 Task: Select Search Option in Service Preferences
Action: Mouse moved to (41, 0)
Screenshot: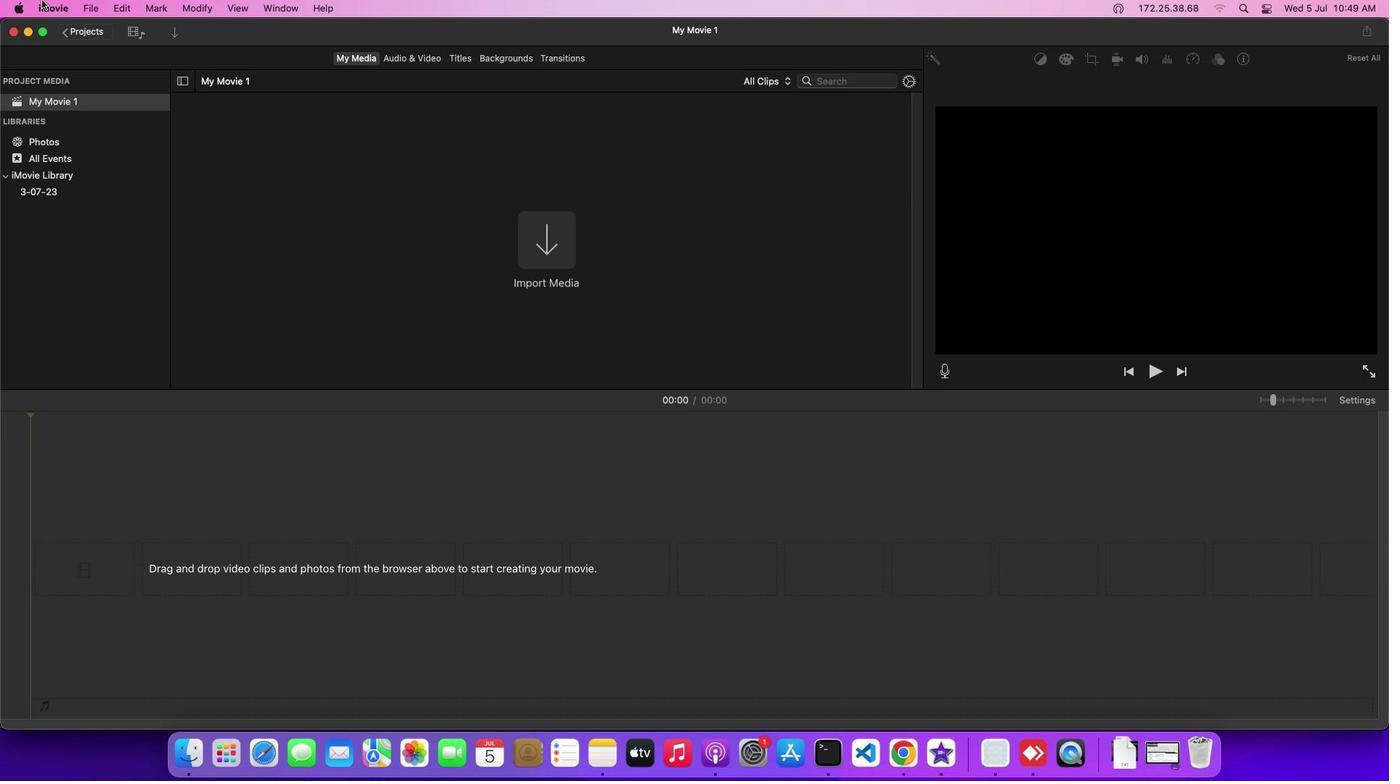 
Action: Mouse pressed left at (41, 0)
Screenshot: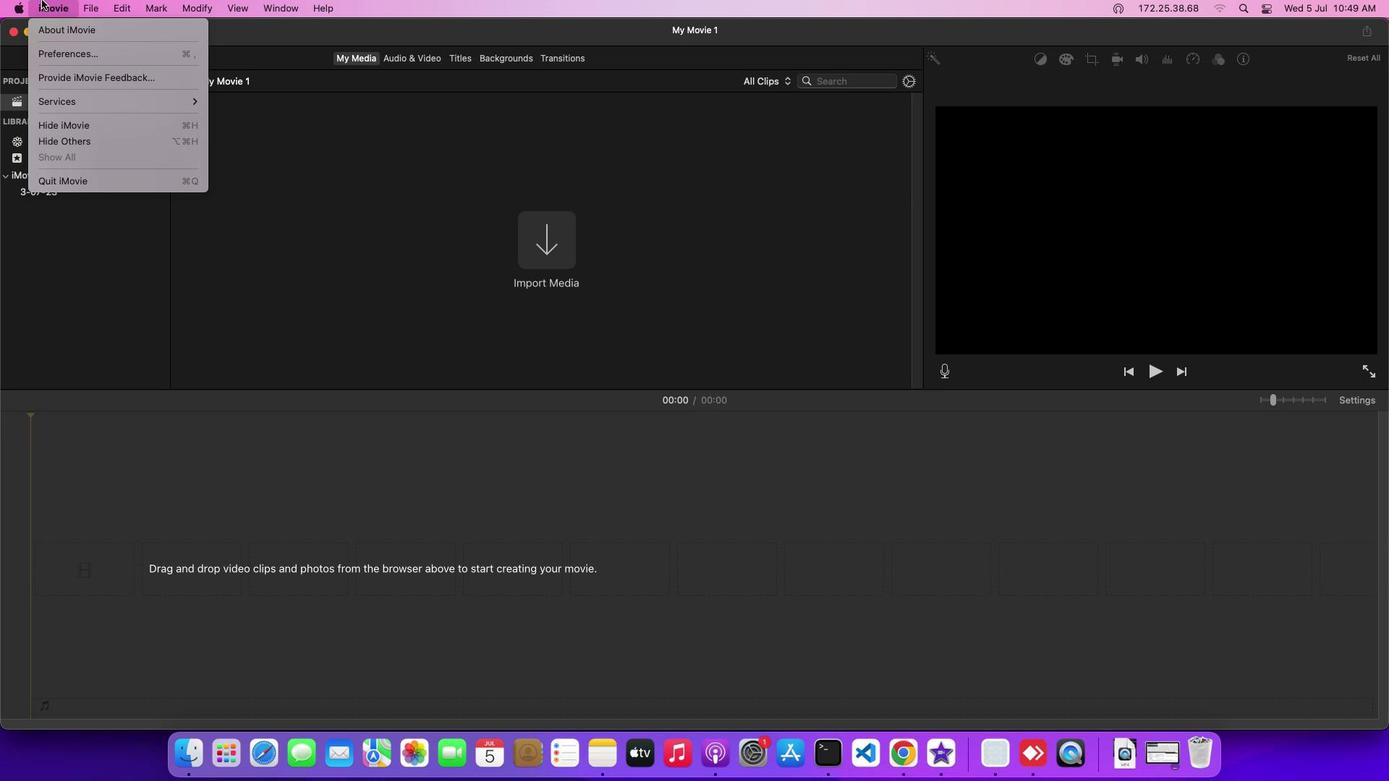 
Action: Mouse moved to (70, 107)
Screenshot: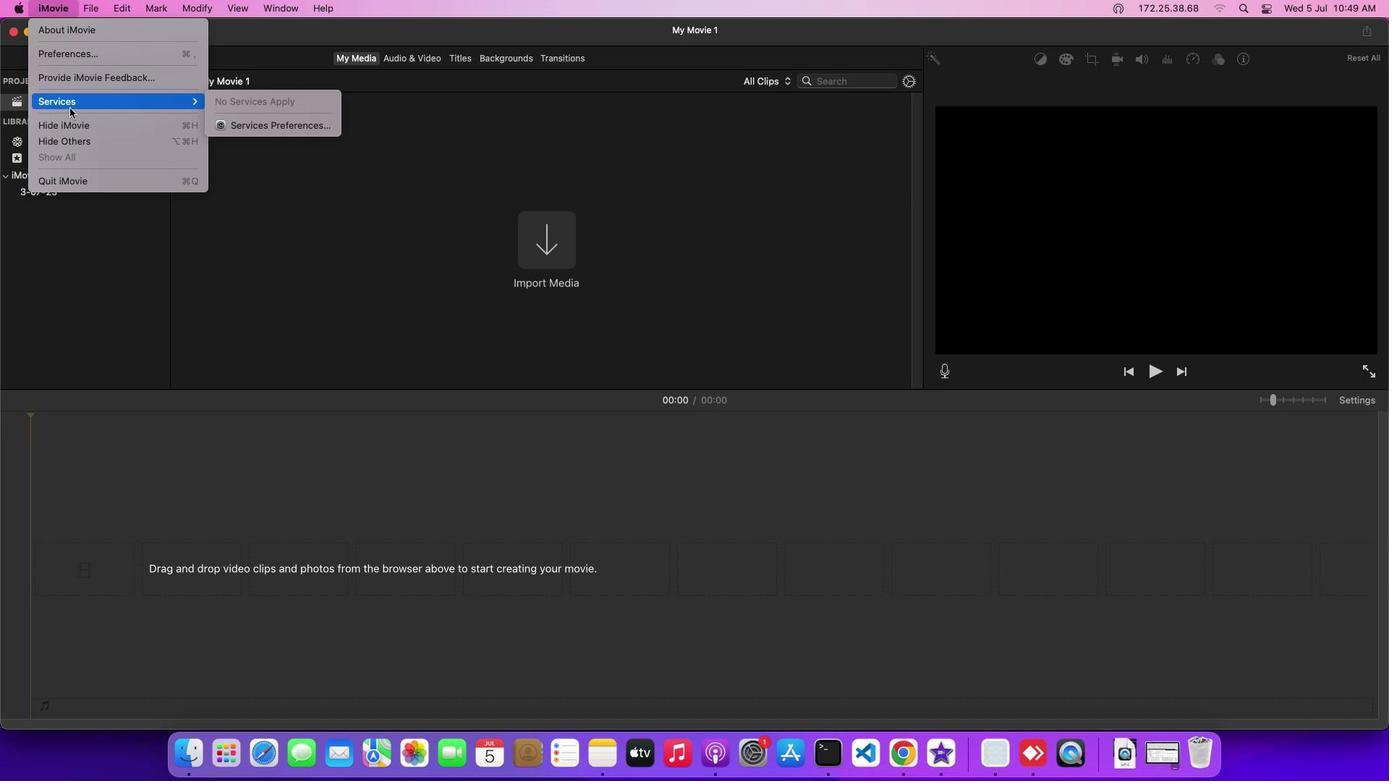 
Action: Mouse pressed left at (70, 107)
Screenshot: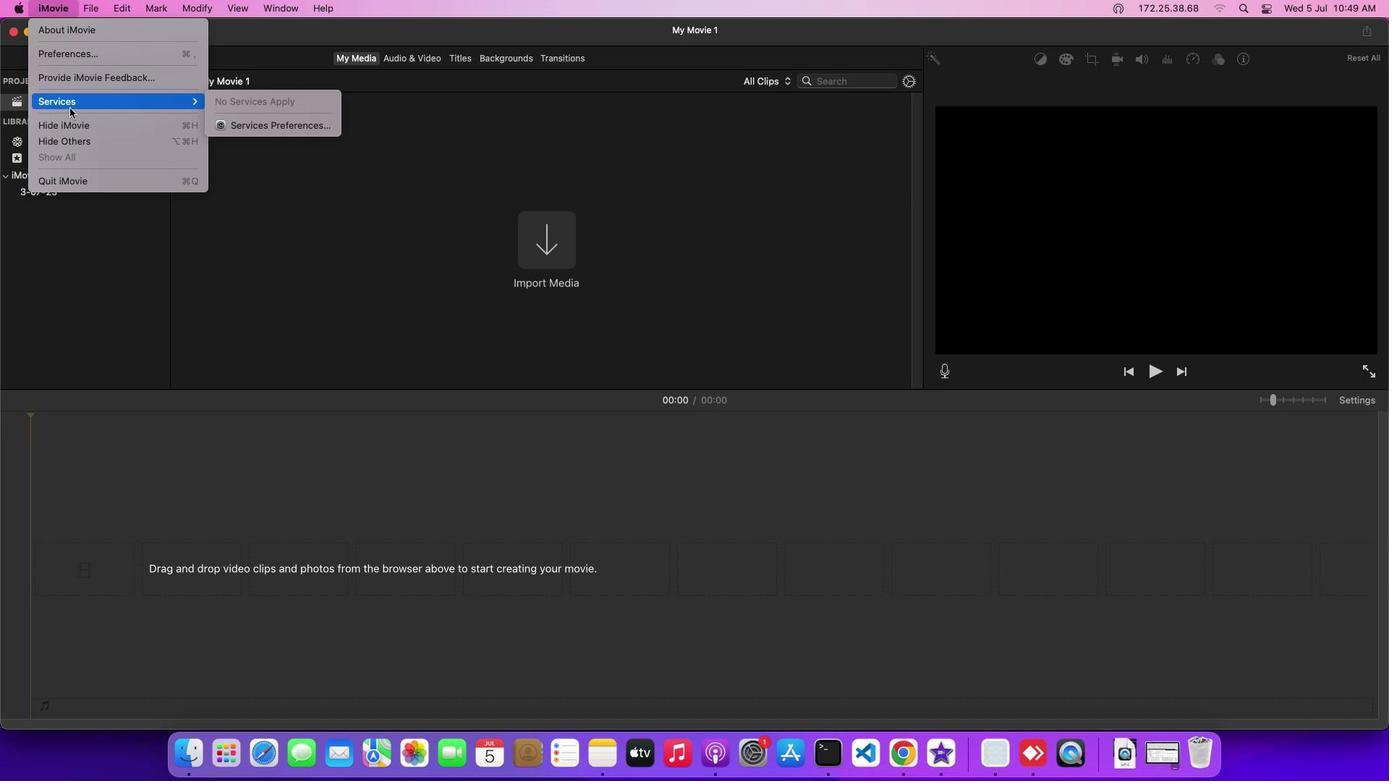 
Action: Mouse moved to (259, 125)
Screenshot: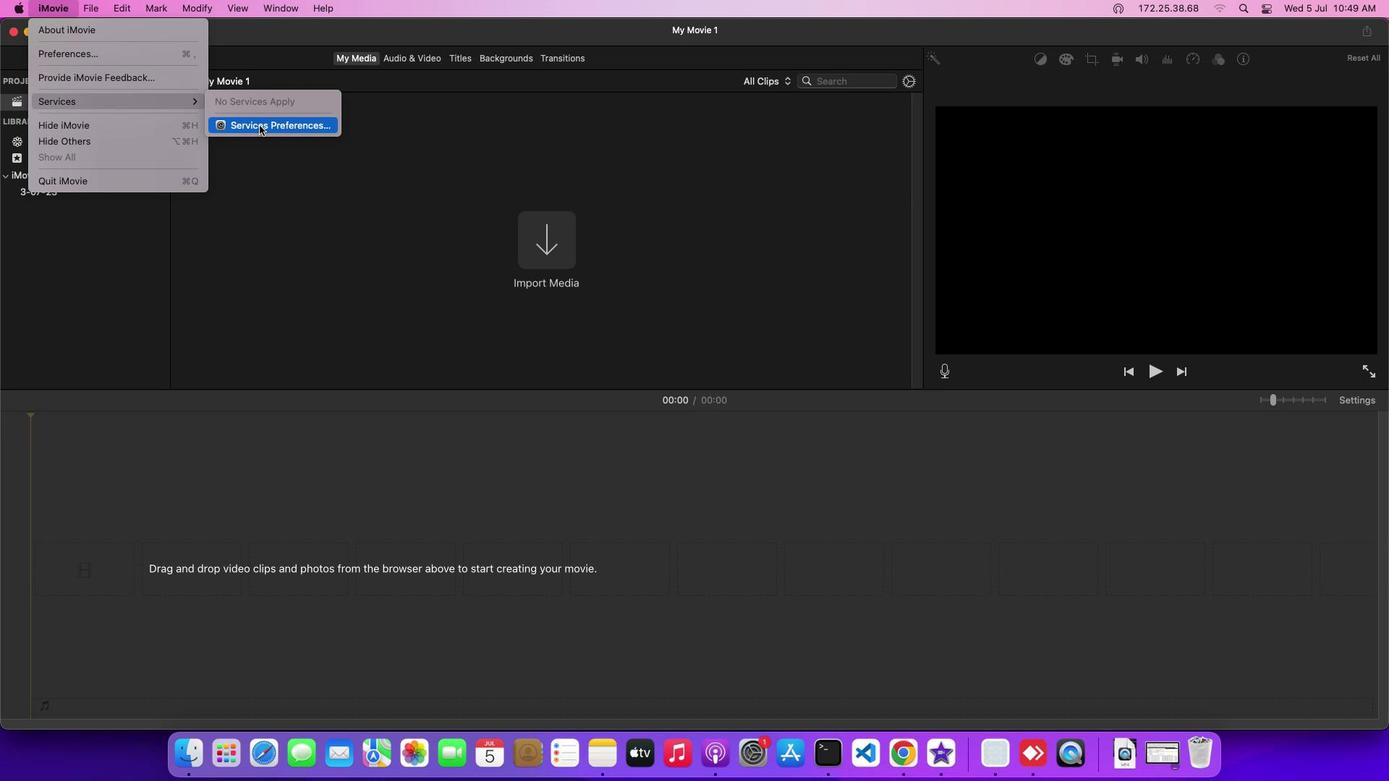 
Action: Mouse pressed left at (259, 125)
Screenshot: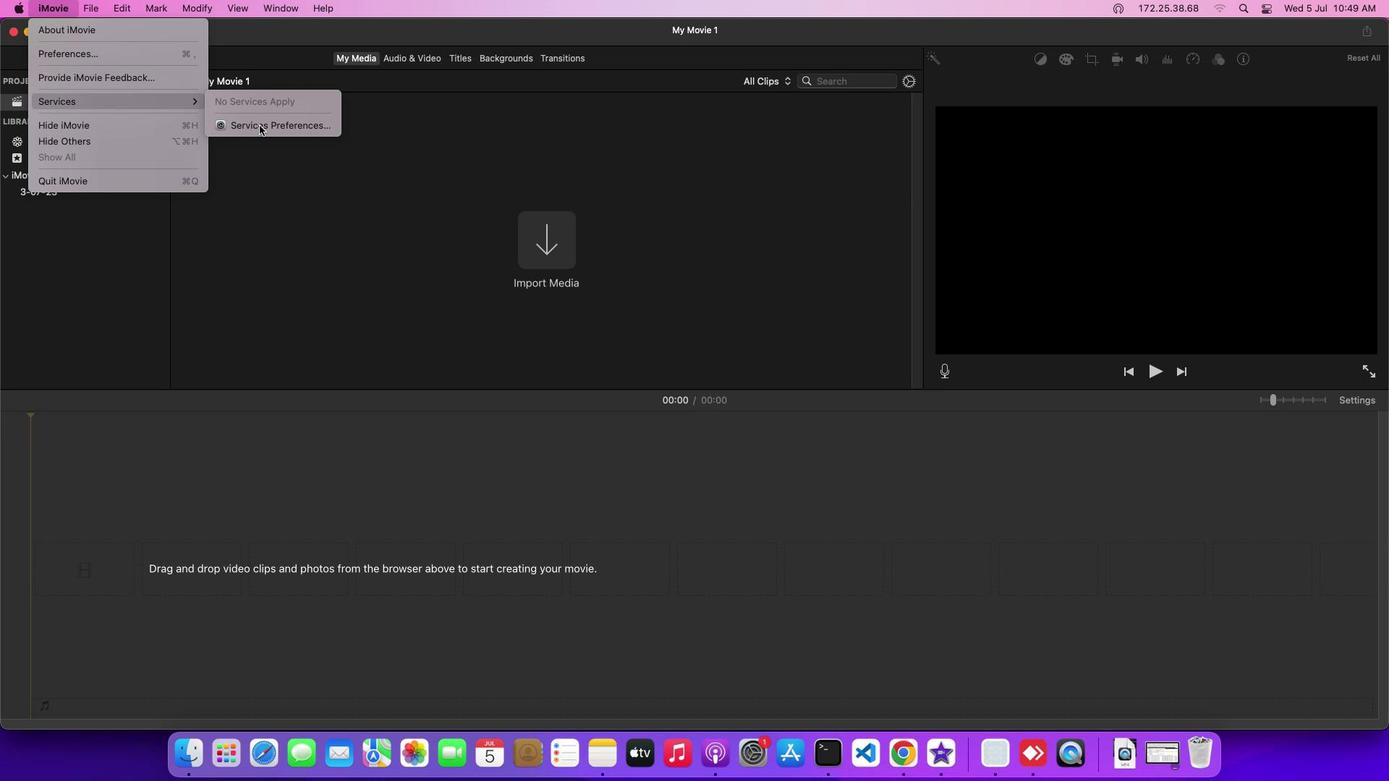 
Action: Mouse moved to (933, 169)
Screenshot: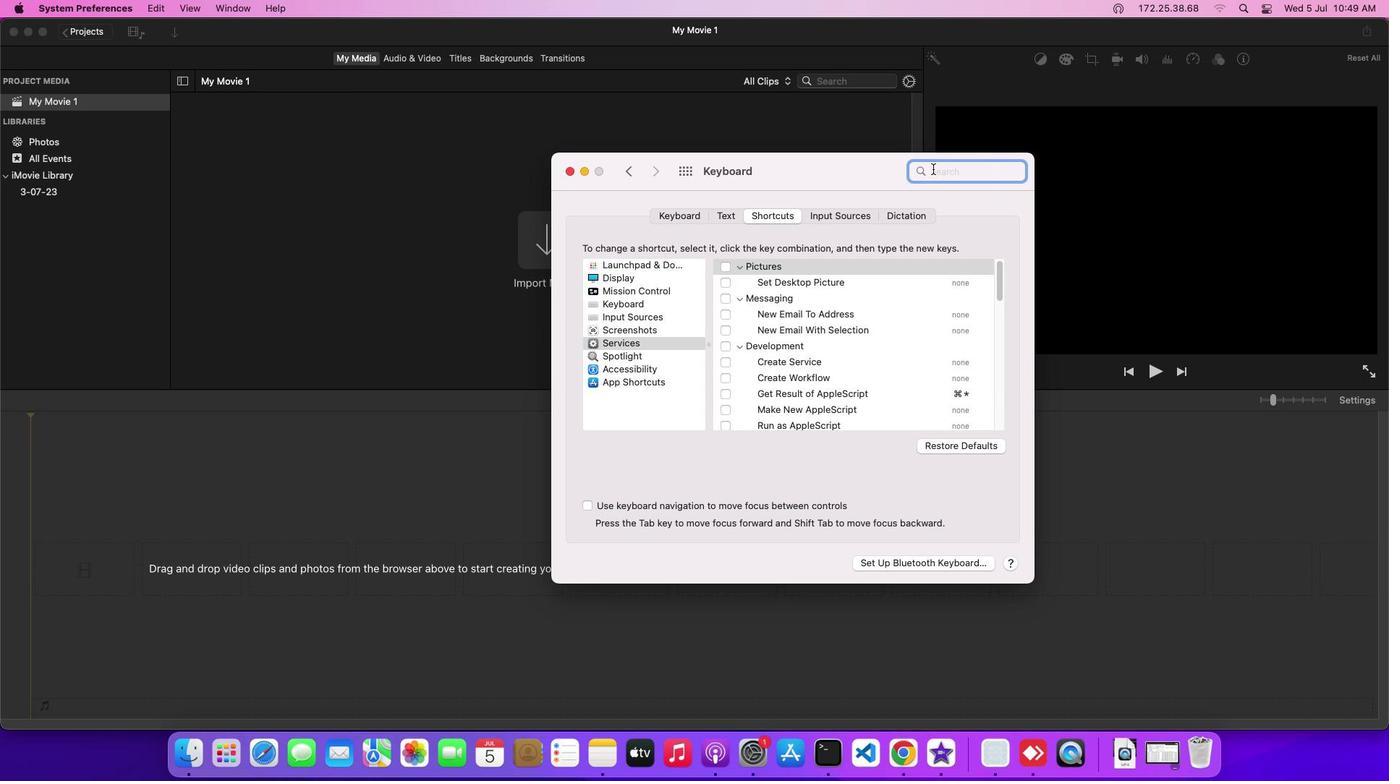 
Action: Mouse pressed left at (933, 169)
Screenshot: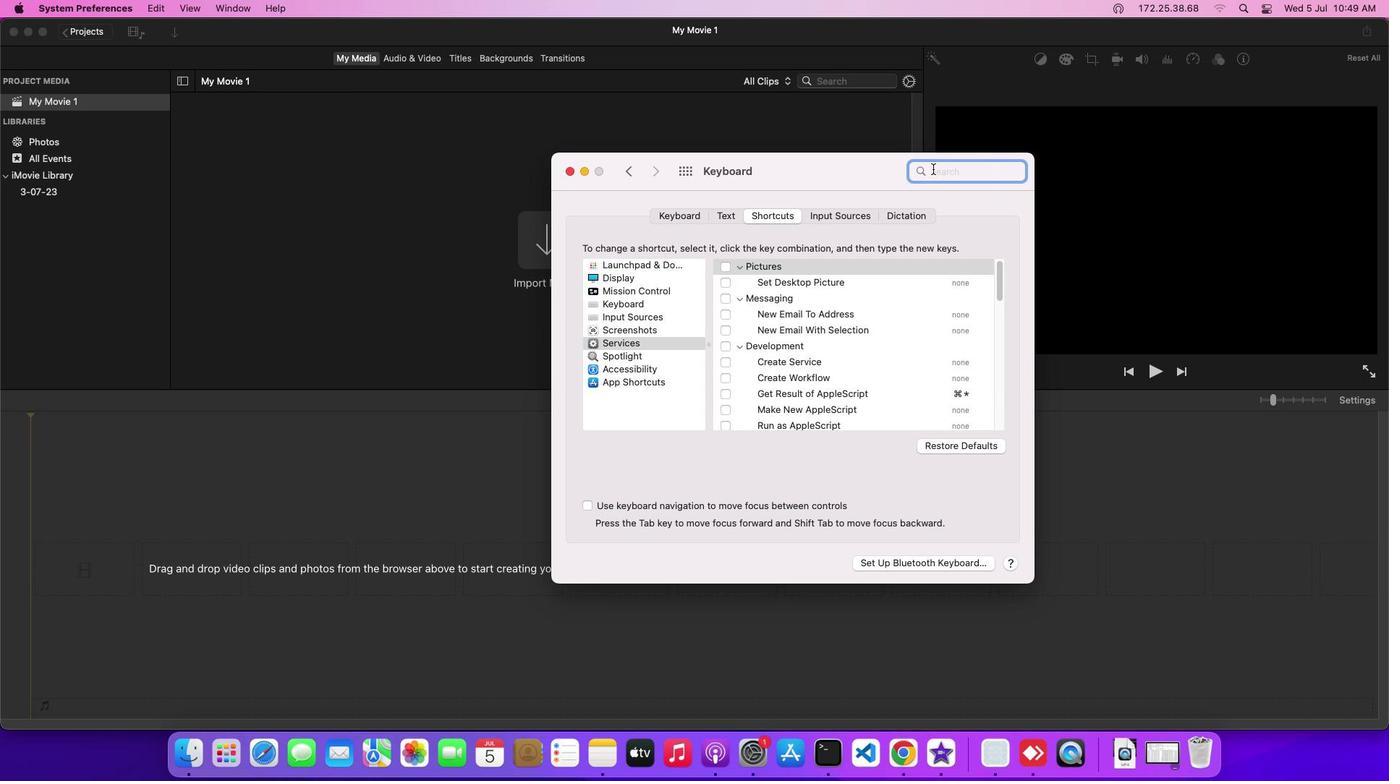 
Action: Mouse moved to (932, 174)
Screenshot: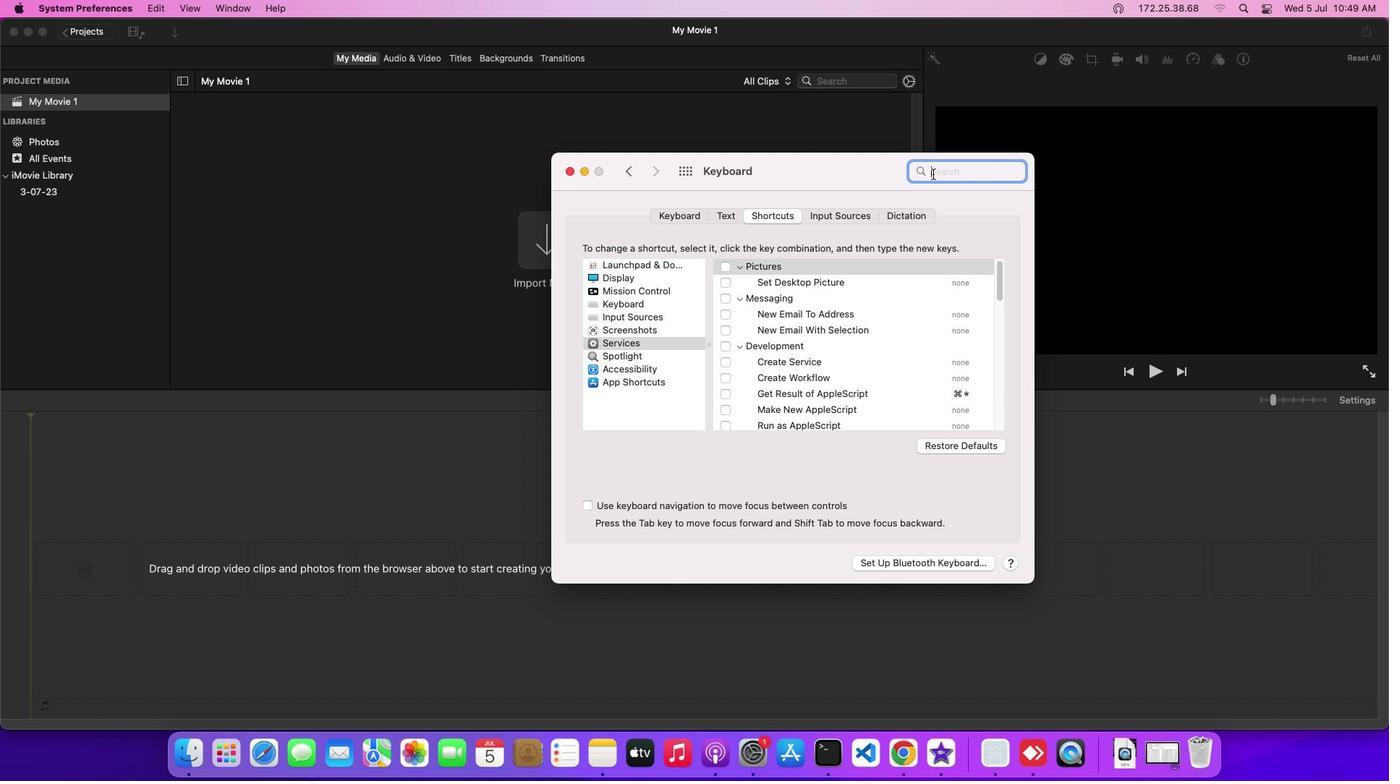 
